 Task: Select the range D1:D11 in protected sheets and ranges.
Action: Mouse moved to (218, 96)
Screenshot: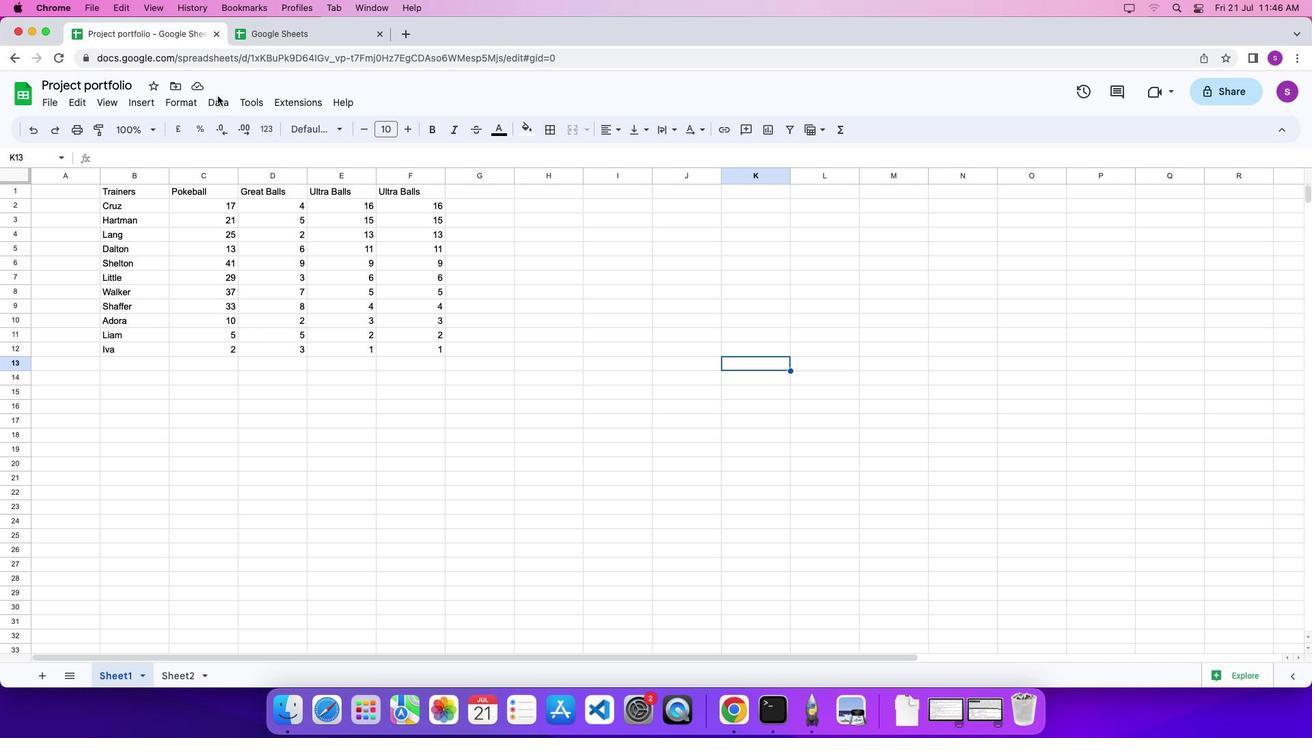 
Action: Mouse pressed left at (218, 96)
Screenshot: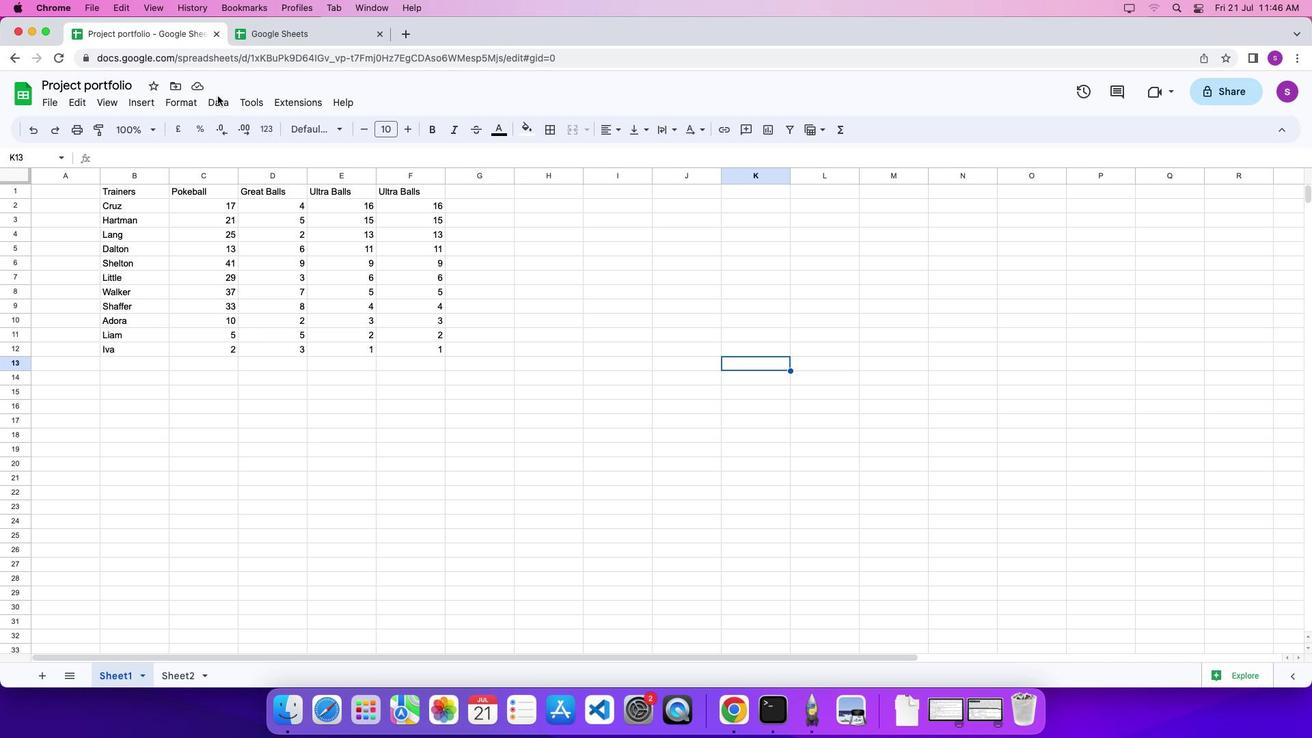 
Action: Mouse moved to (220, 97)
Screenshot: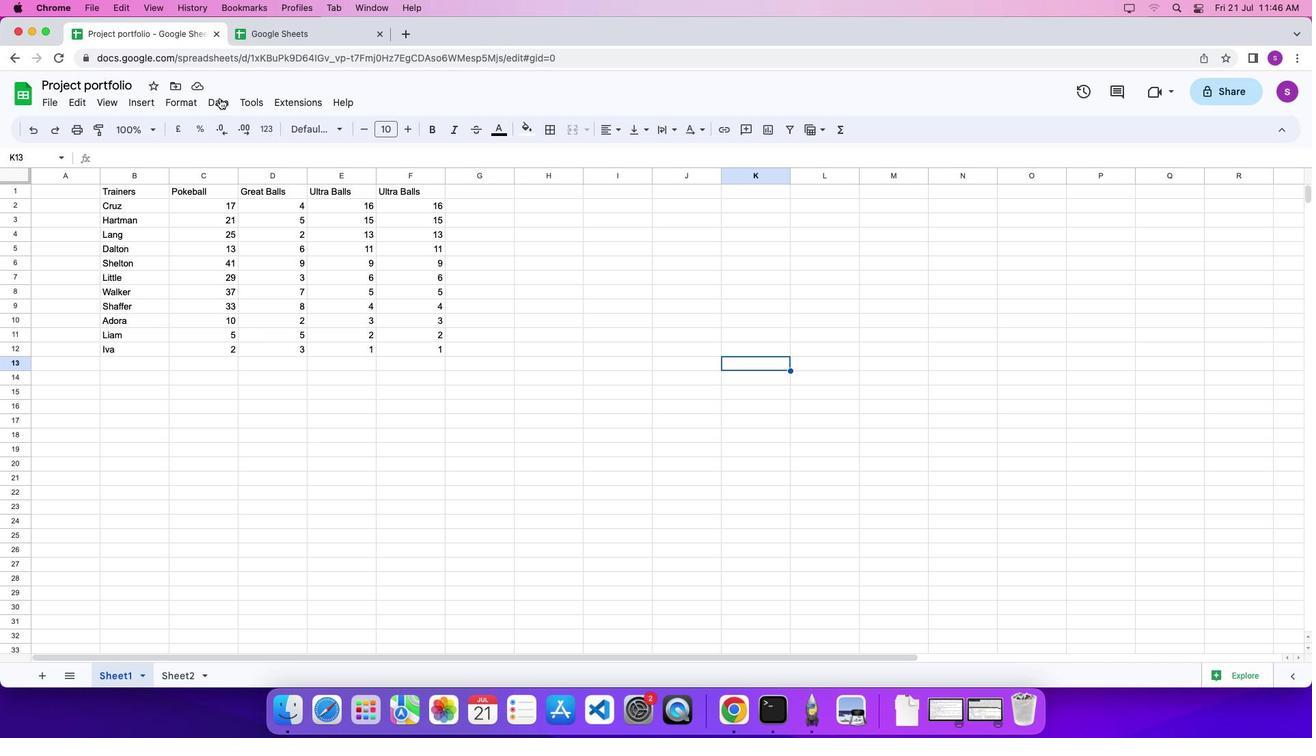 
Action: Mouse pressed left at (220, 97)
Screenshot: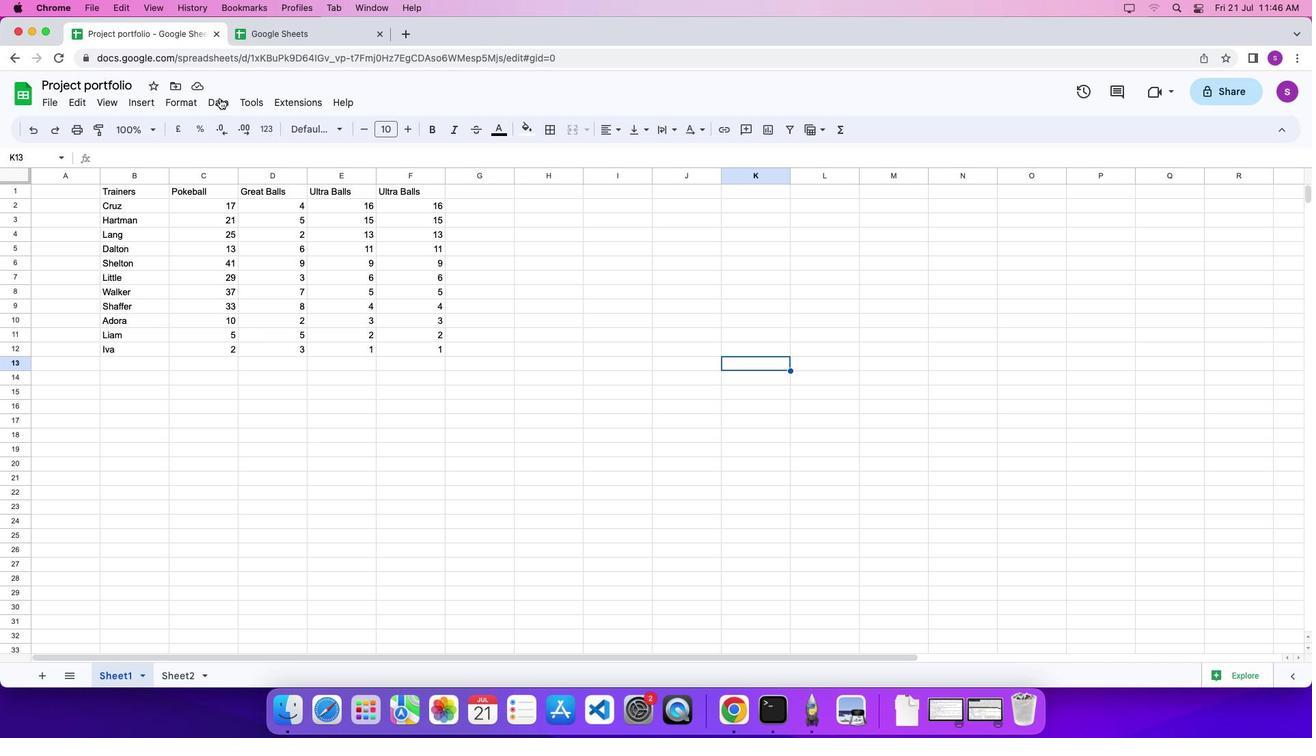 
Action: Mouse moved to (248, 254)
Screenshot: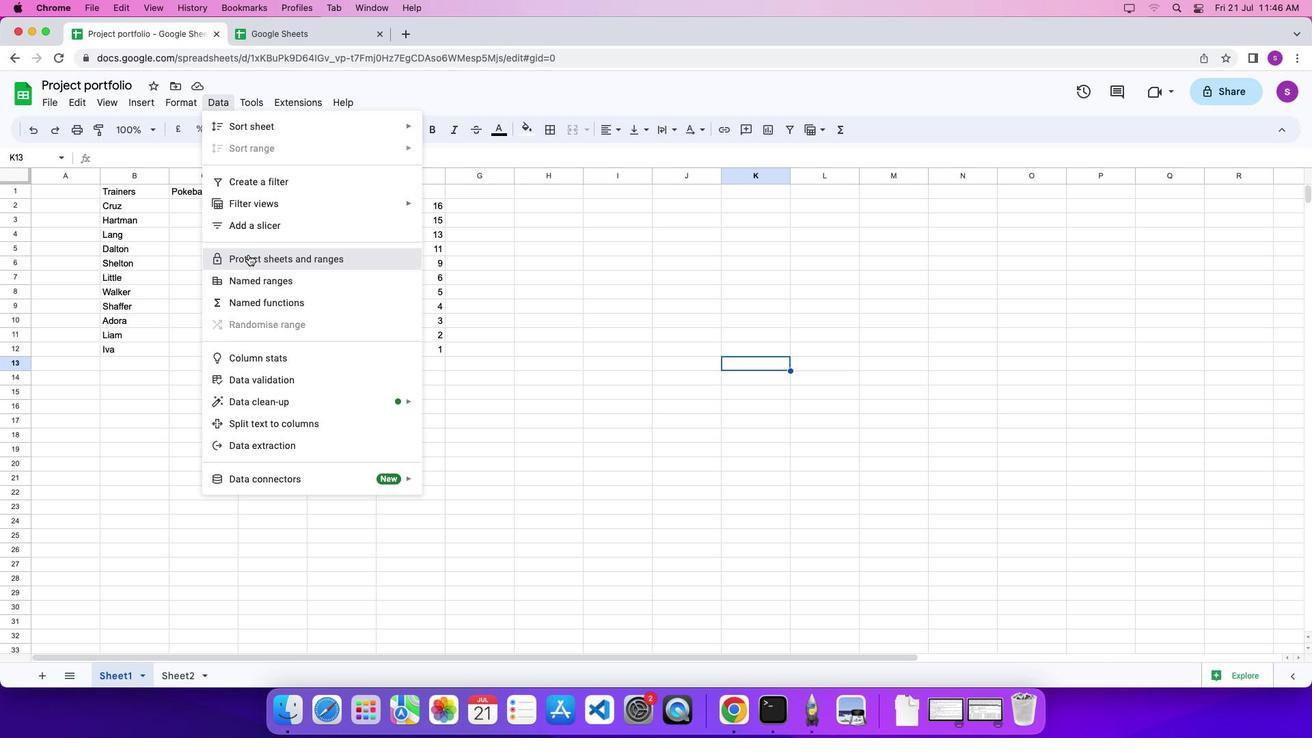 
Action: Mouse pressed left at (248, 254)
Screenshot: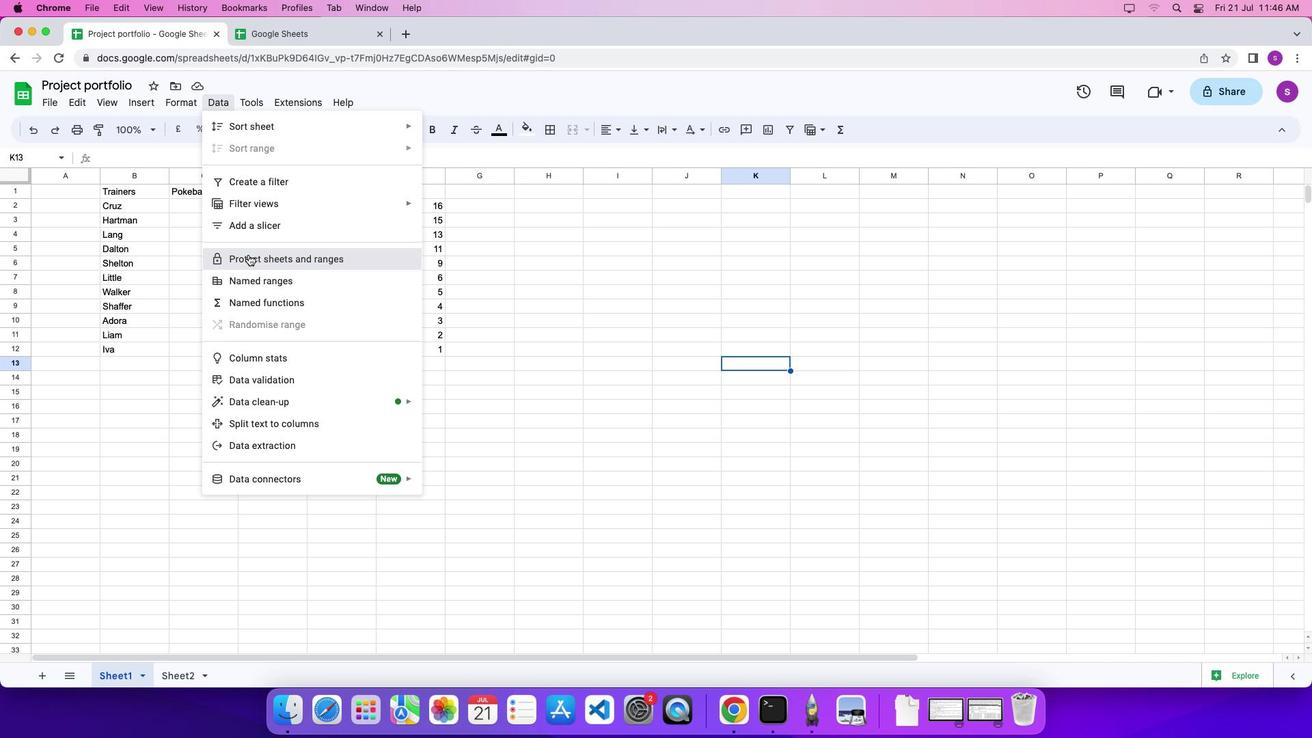 
Action: Mouse moved to (1112, 173)
Screenshot: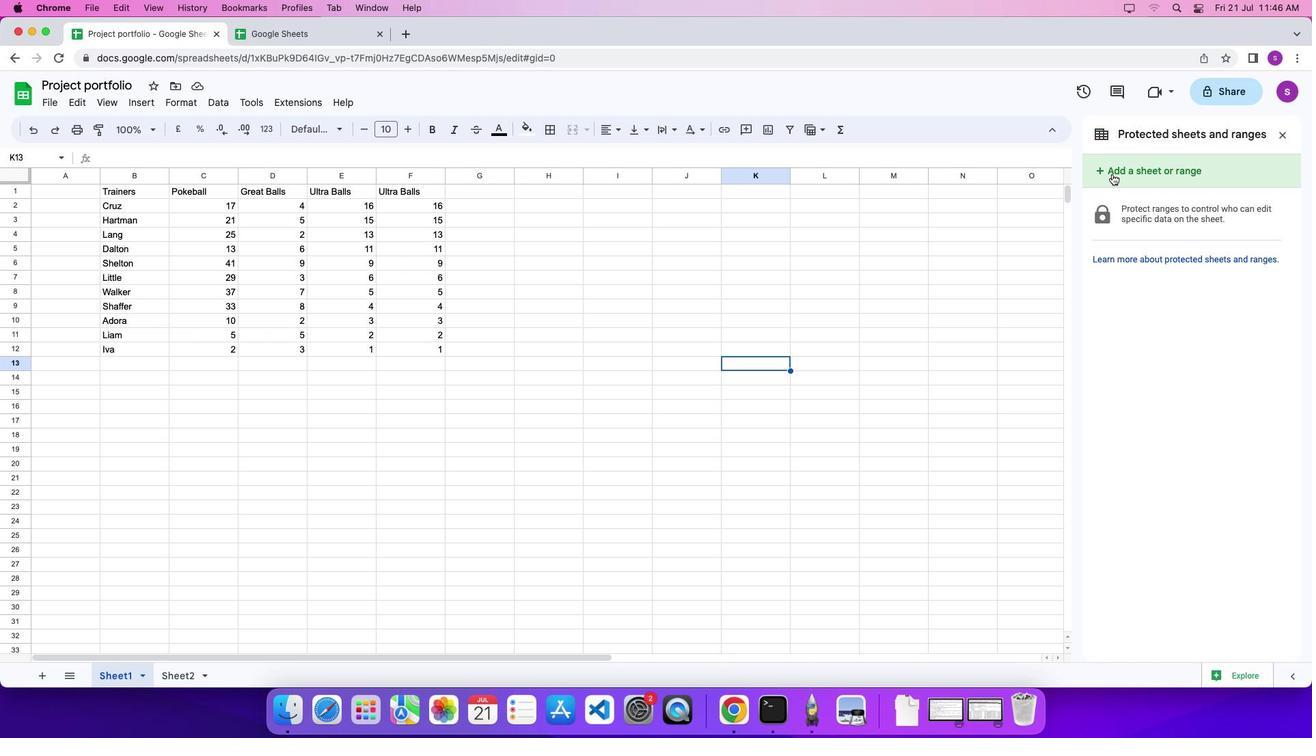 
Action: Mouse pressed left at (1112, 173)
Screenshot: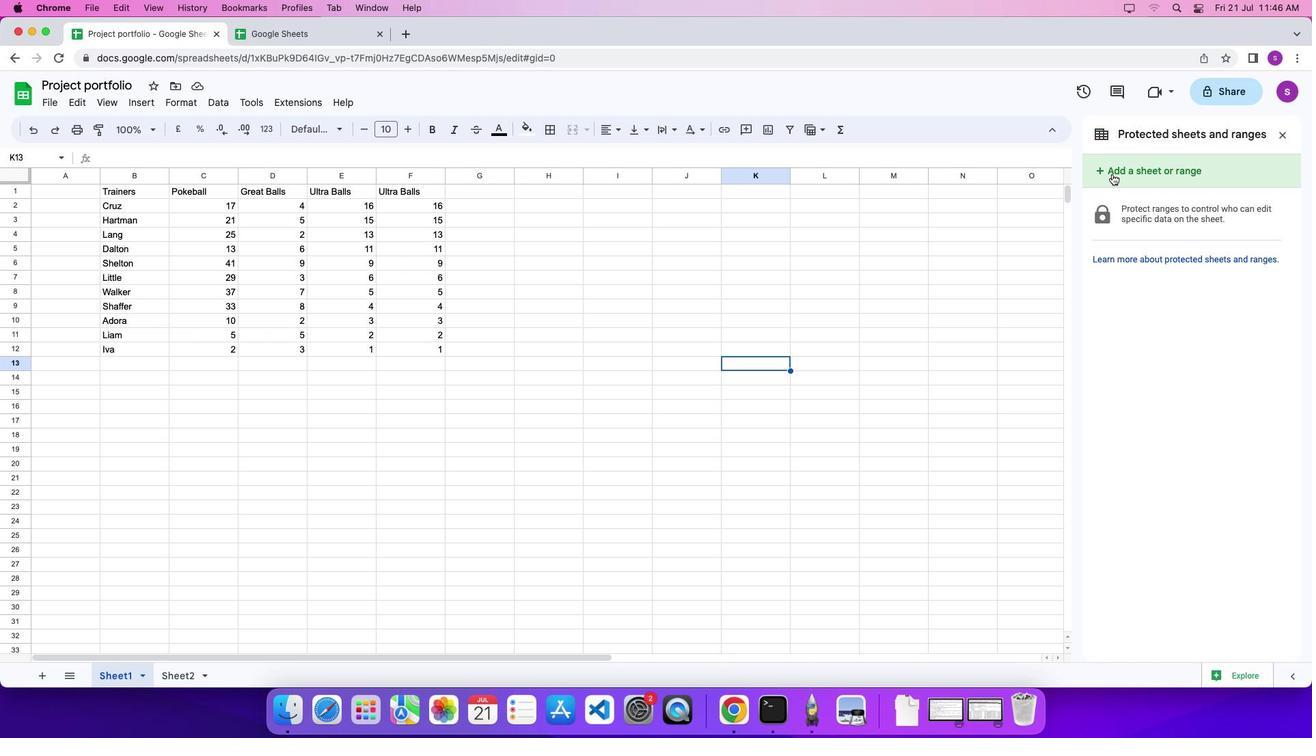 
Action: Mouse moved to (1280, 244)
Screenshot: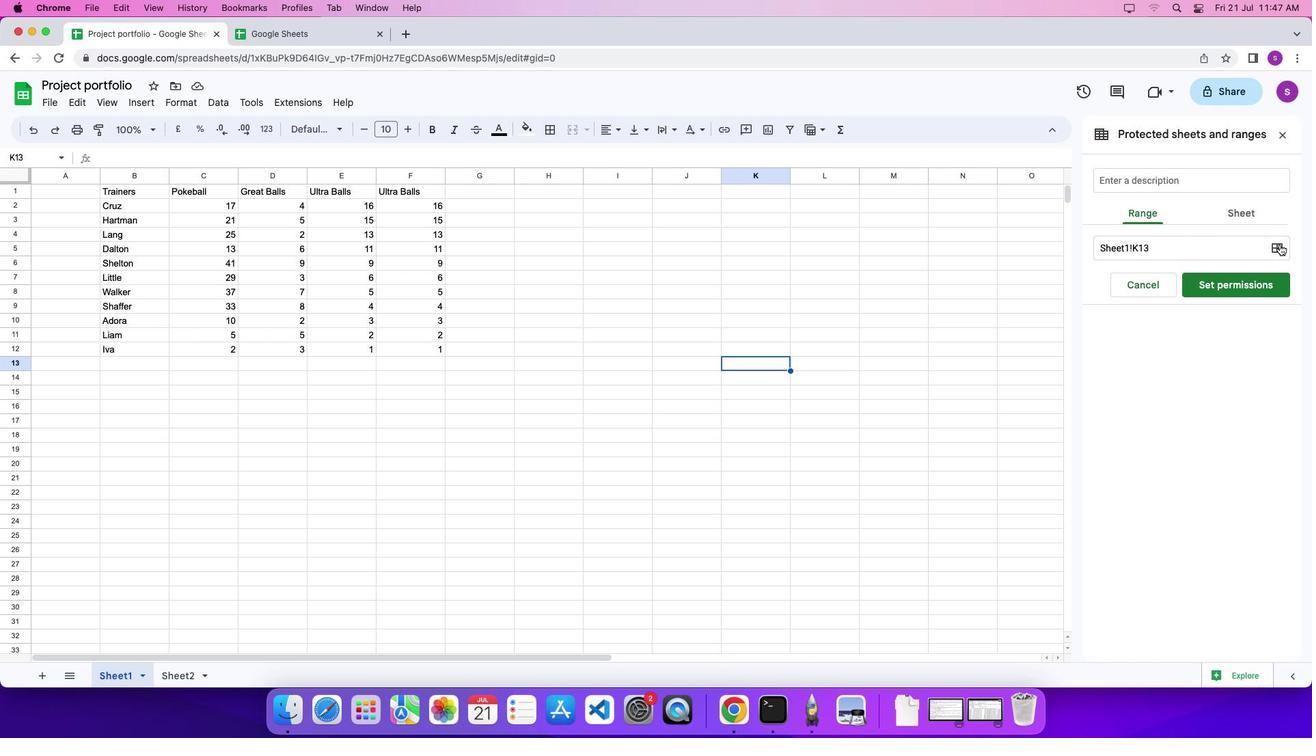 
Action: Mouse pressed left at (1280, 244)
Screenshot: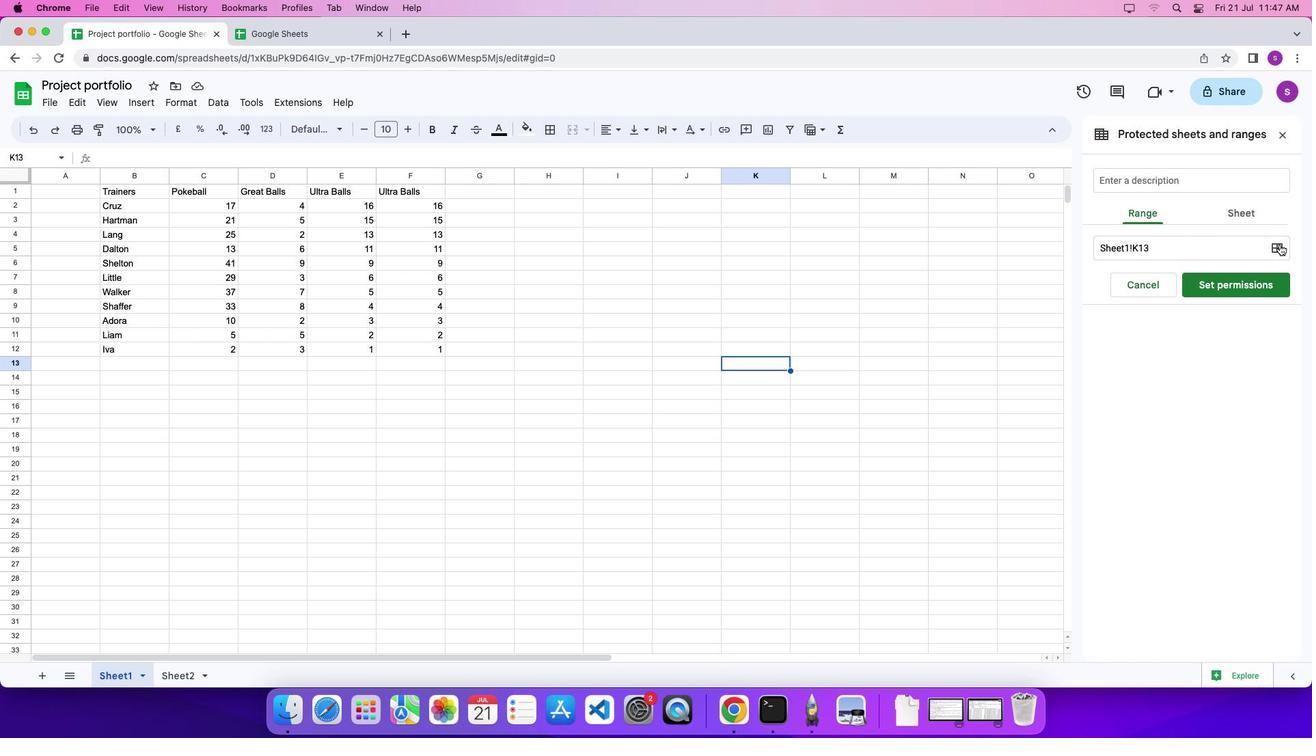 
Action: Mouse moved to (1194, 259)
Screenshot: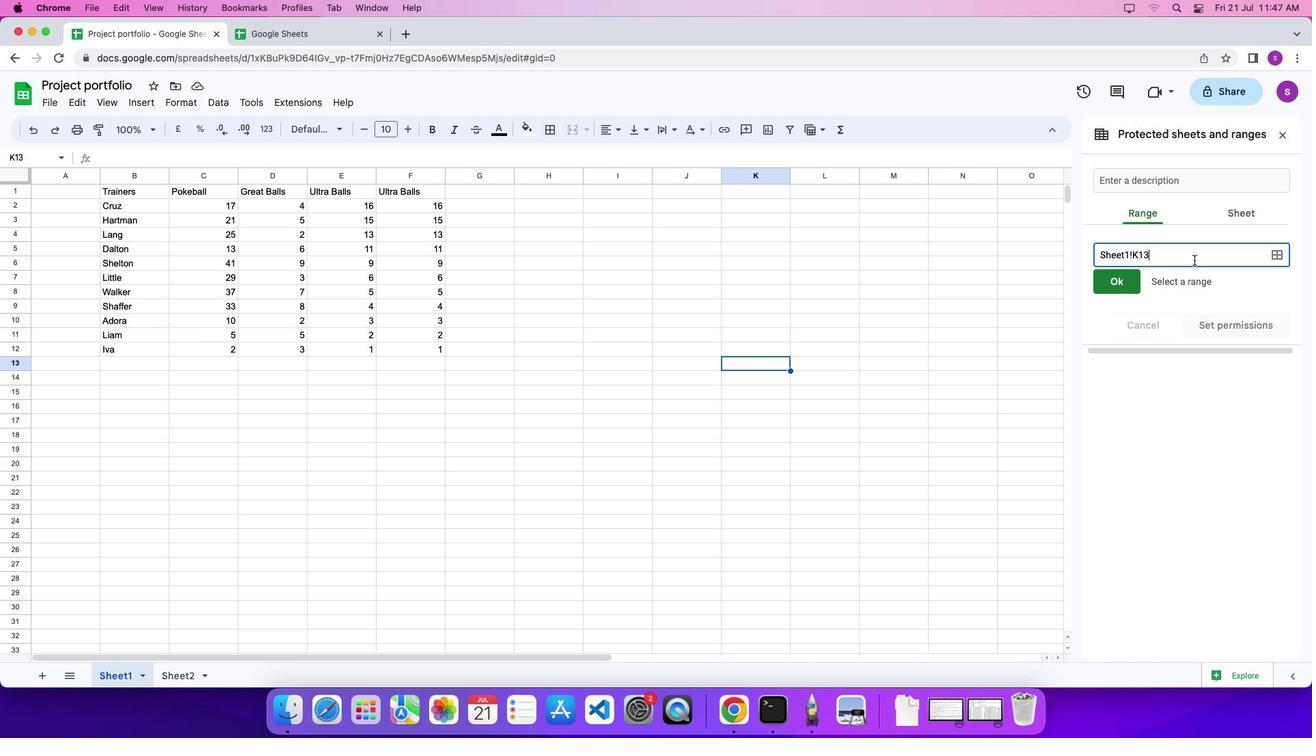 
Action: Mouse pressed left at (1194, 259)
Screenshot: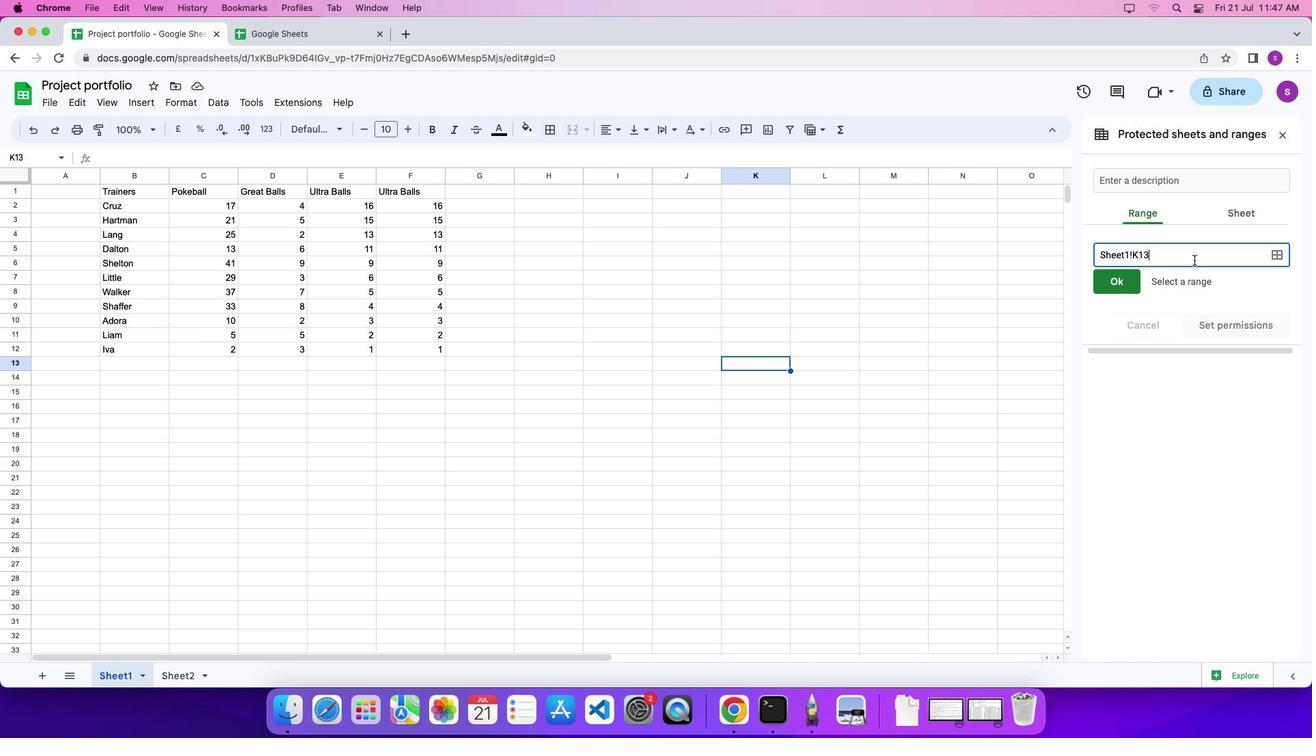 
Action: Mouse pressed left at (1194, 259)
Screenshot: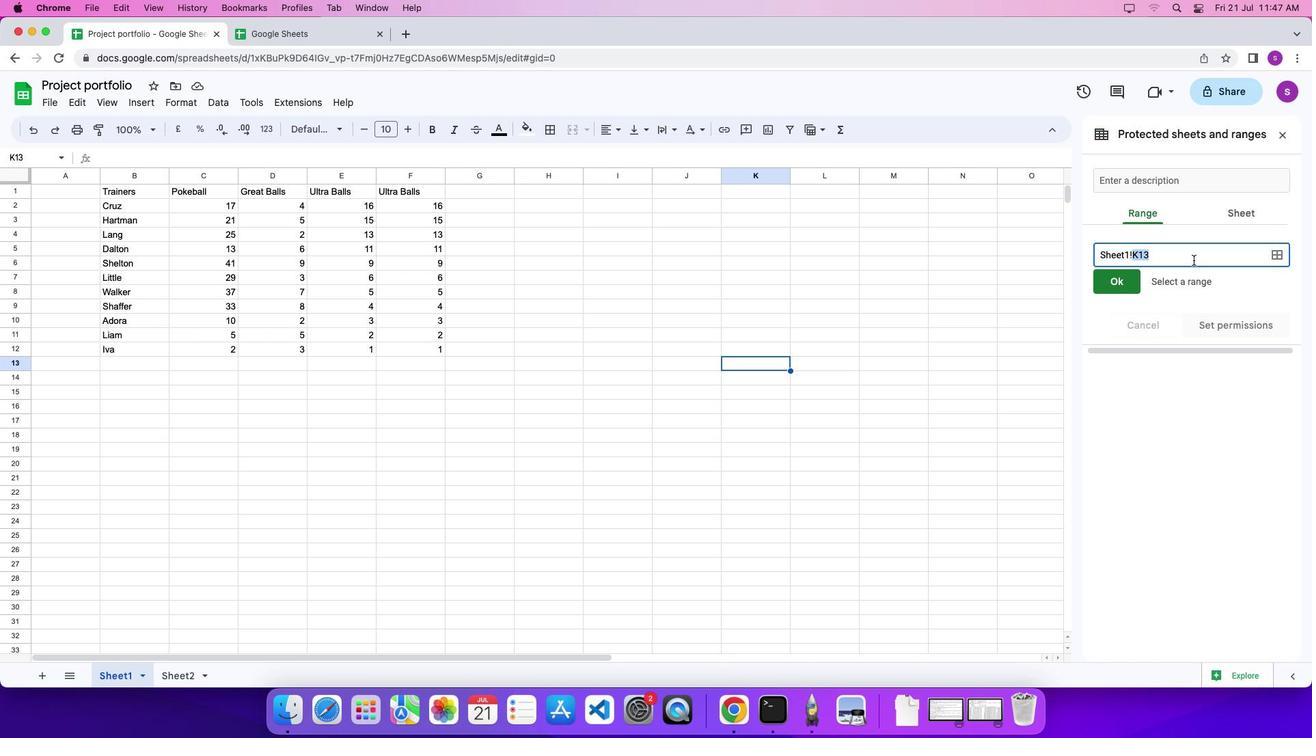 
Action: Mouse moved to (1193, 259)
Screenshot: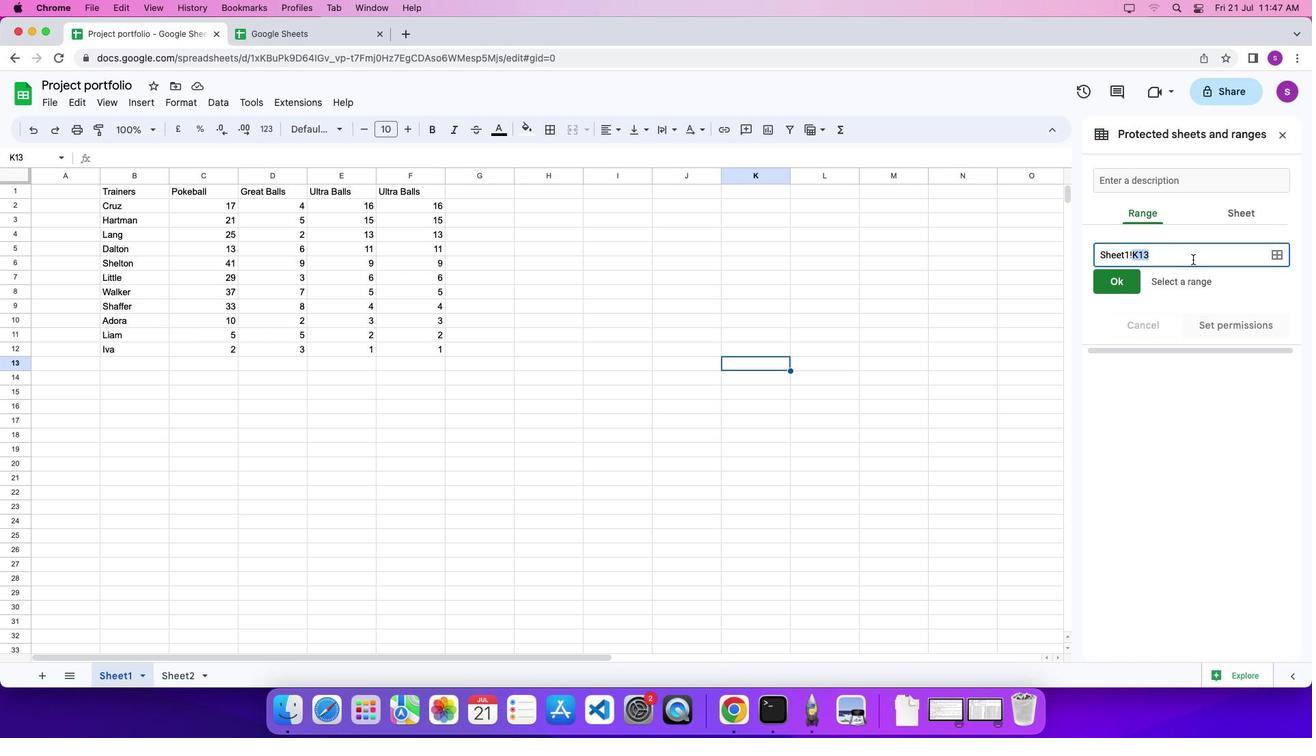 
Action: Mouse pressed left at (1193, 259)
Screenshot: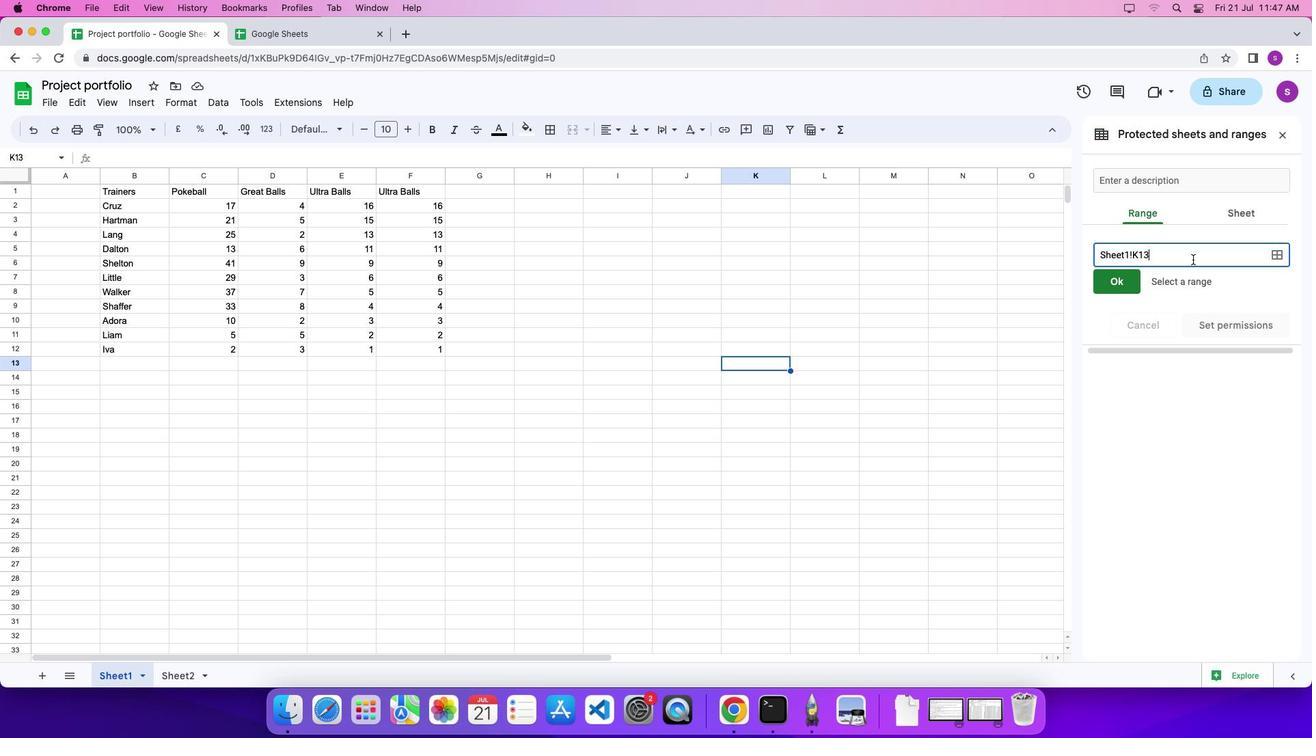 
Action: Mouse moved to (1192, 259)
Screenshot: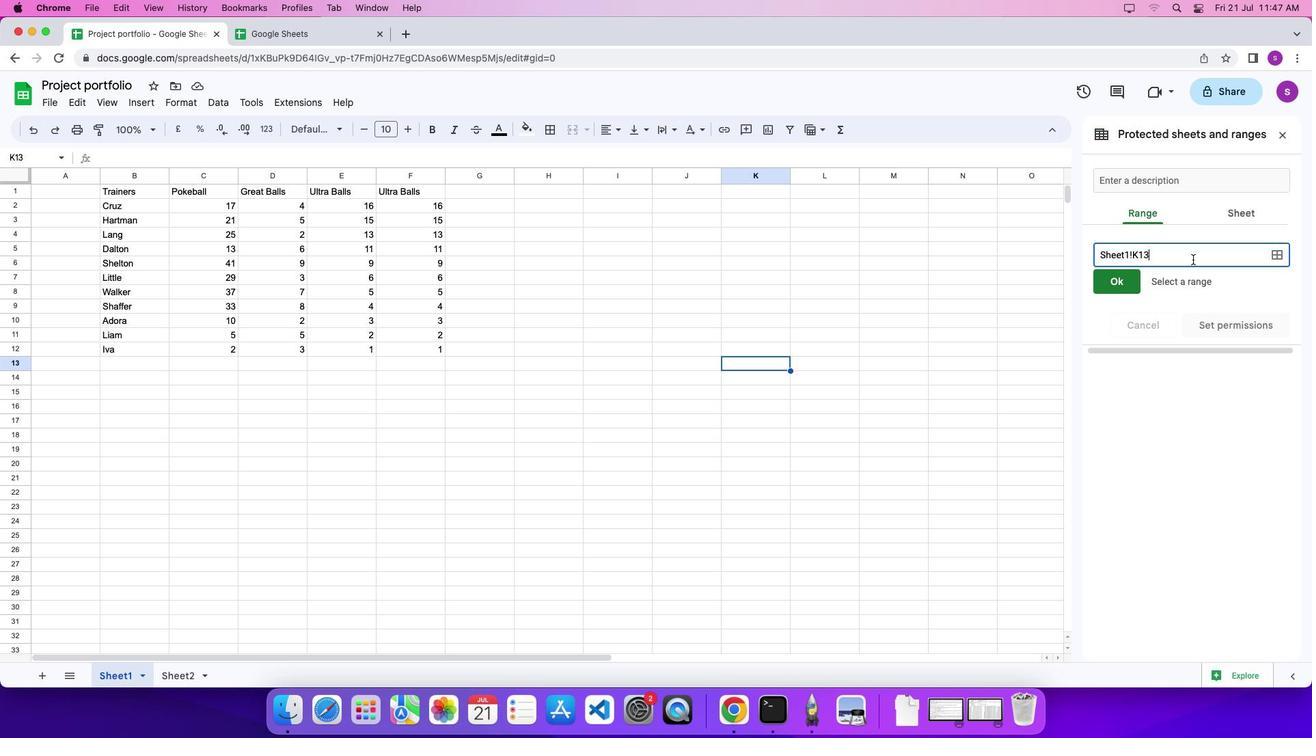 
Action: Mouse pressed left at (1192, 259)
Screenshot: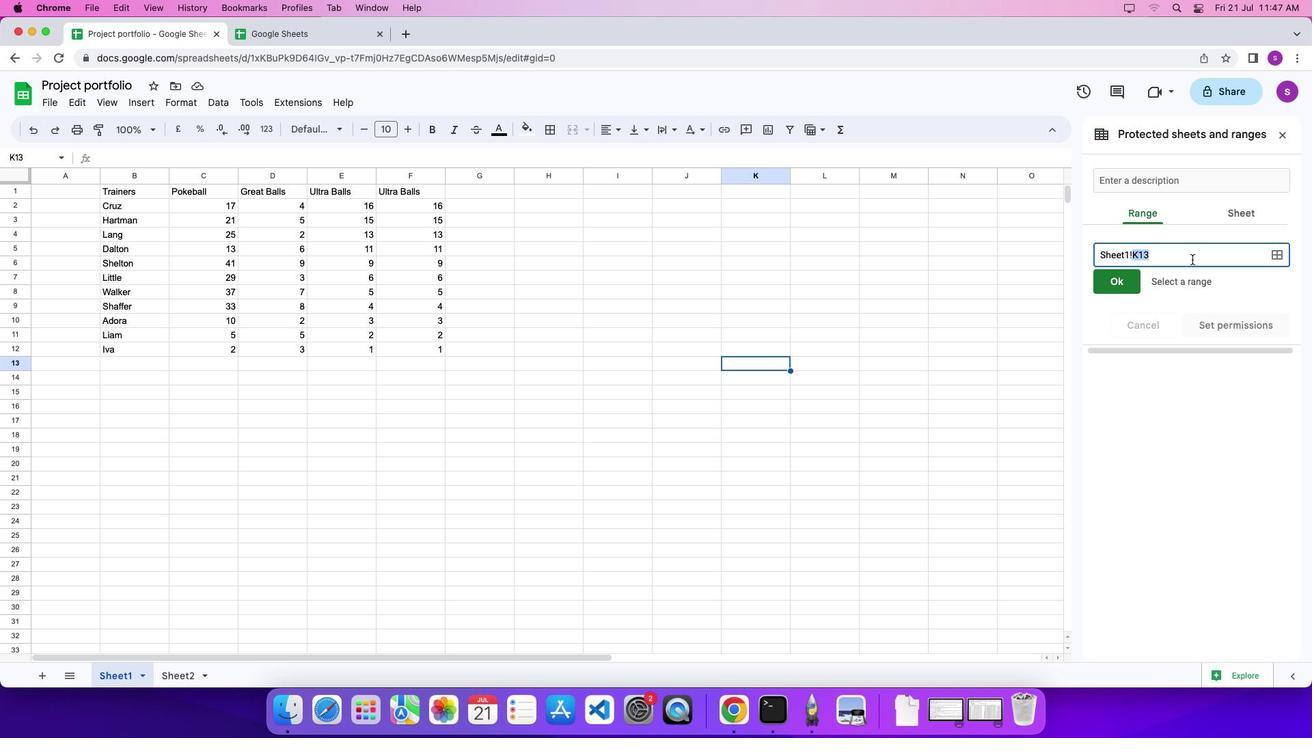 
Action: Mouse moved to (285, 192)
Screenshot: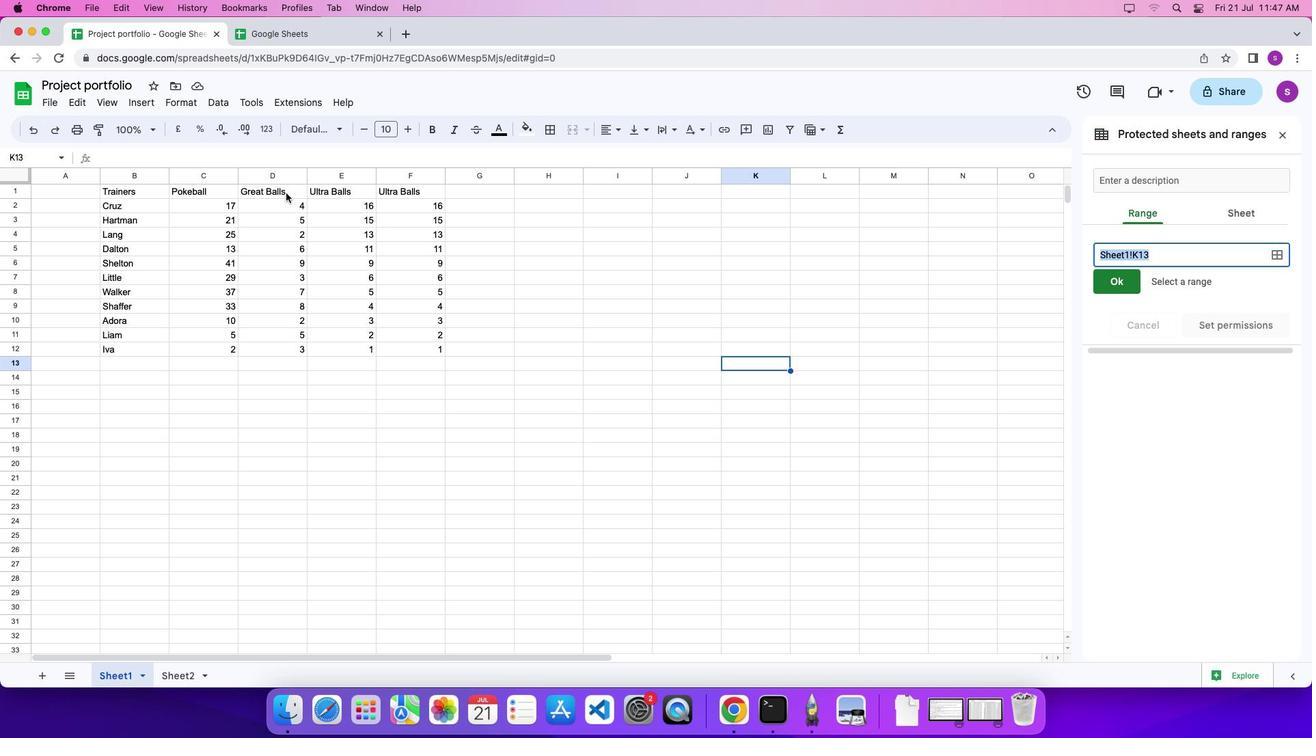 
Action: Mouse pressed left at (285, 192)
Screenshot: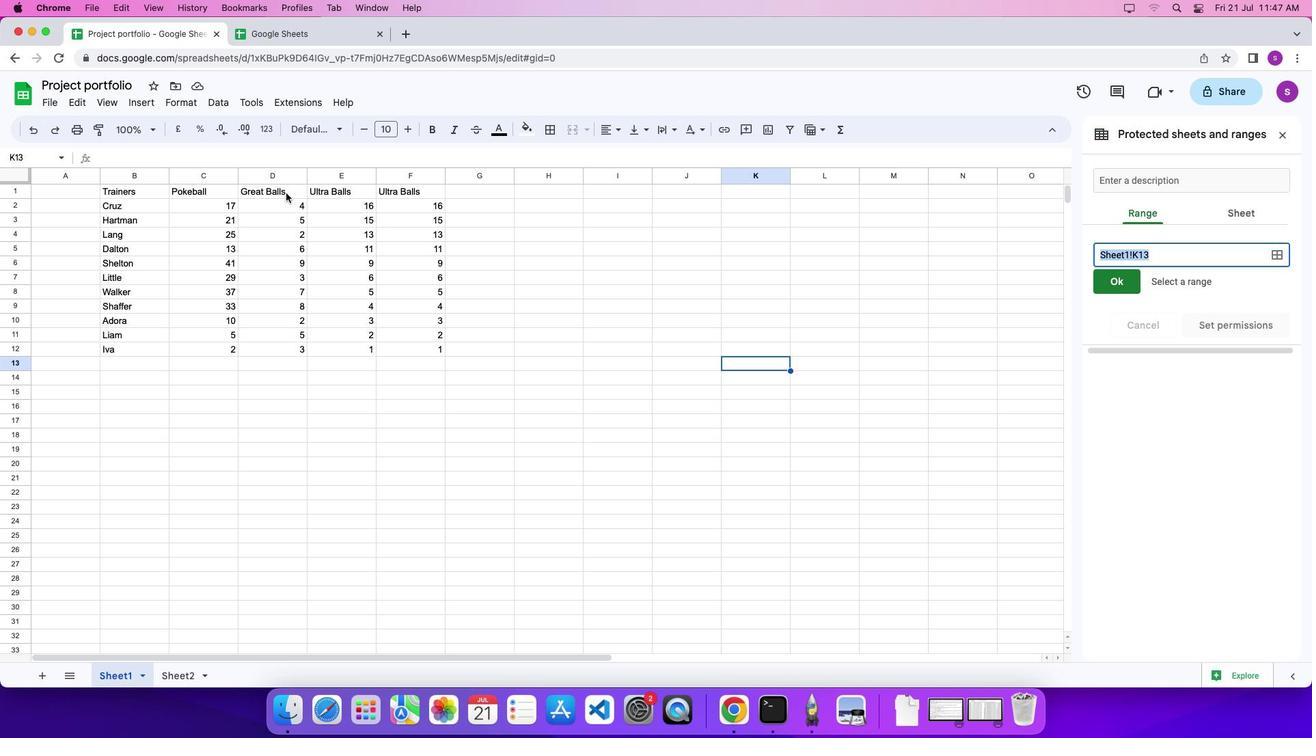 
Action: Mouse pressed left at (285, 192)
Screenshot: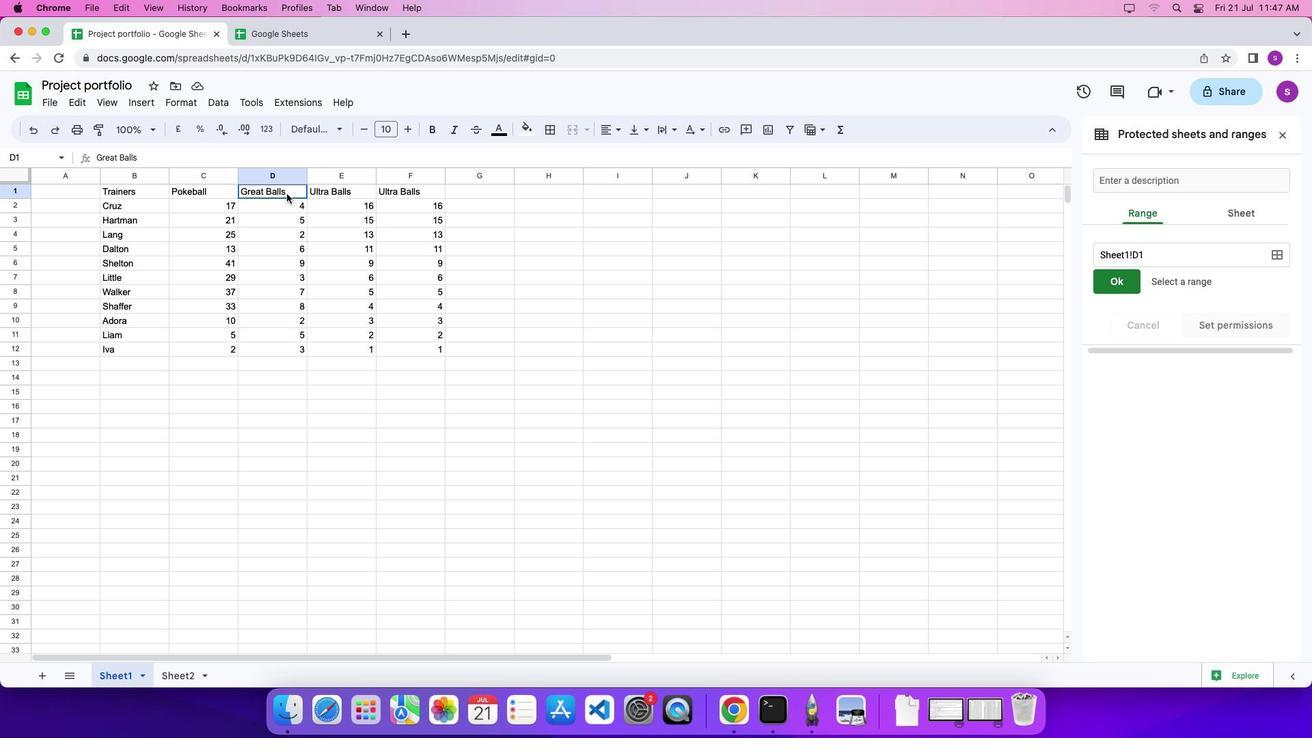 
Action: Mouse moved to (1157, 250)
Screenshot: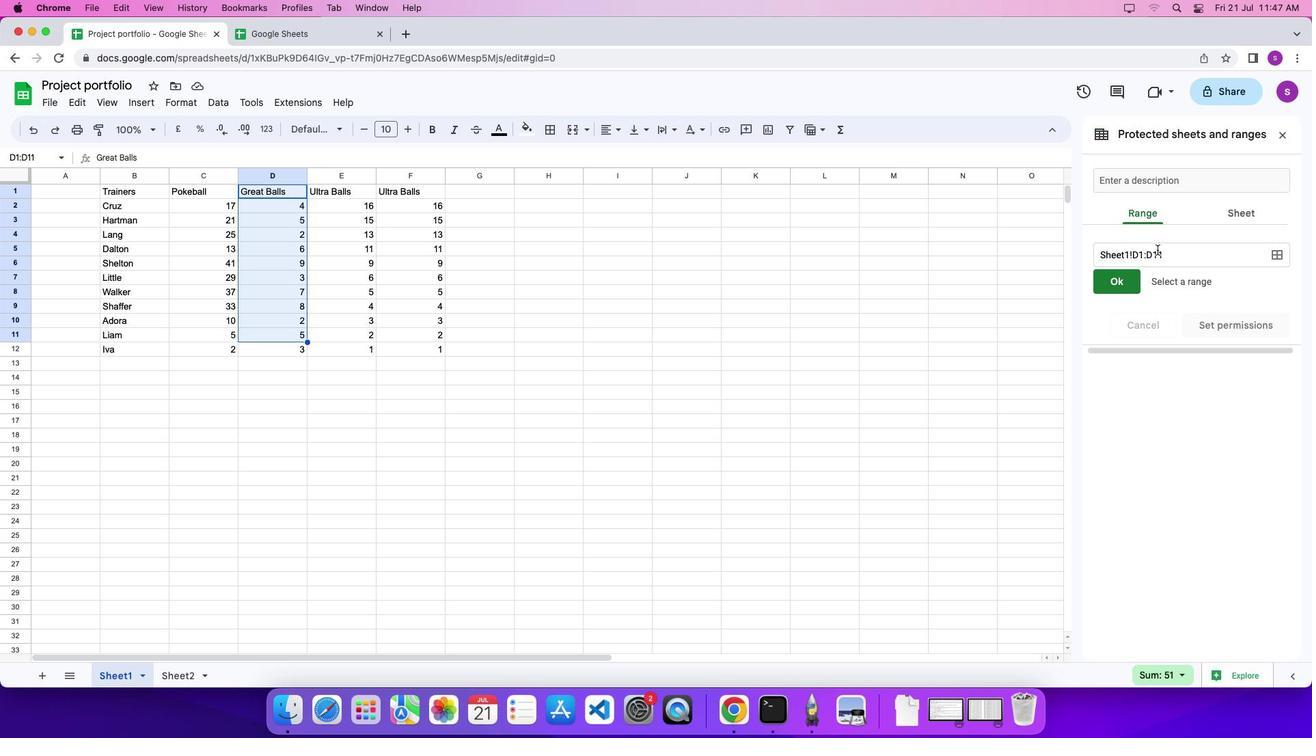 
